 Task: Filter all files by the files "Created by me"
Action: Mouse moved to (102, 191)
Screenshot: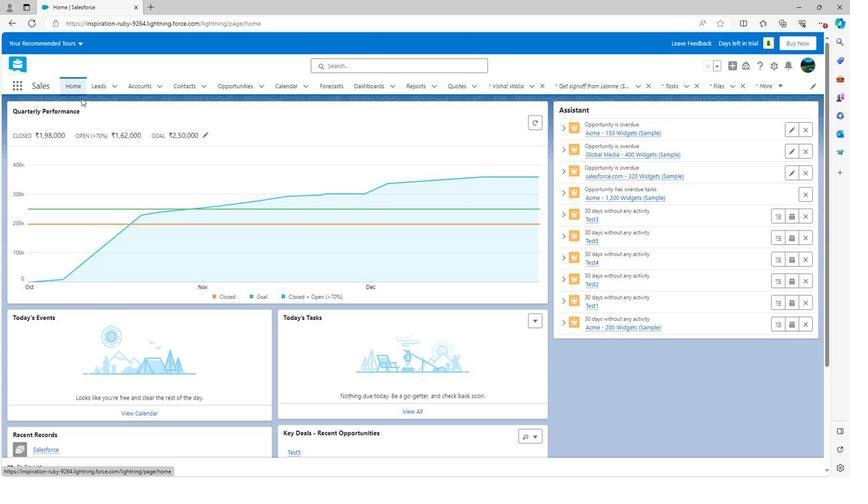 
Action: Mouse scrolled (102, 190) with delta (0, 0)
Screenshot: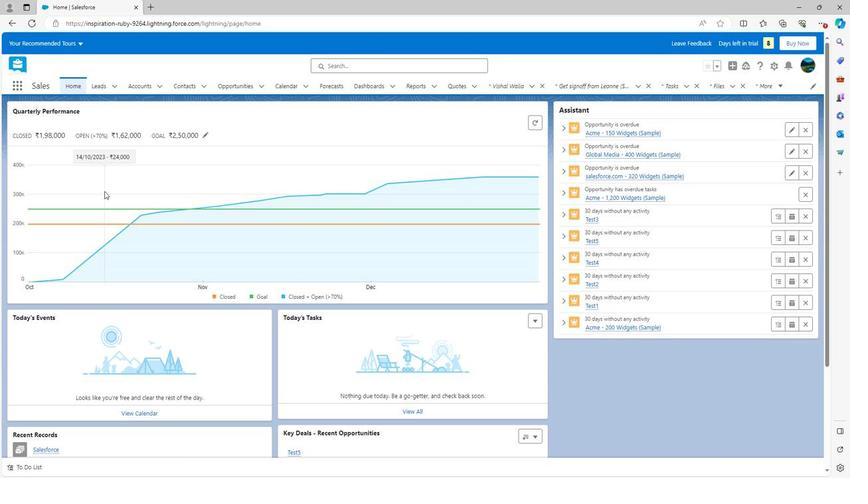 
Action: Mouse scrolled (102, 190) with delta (0, 0)
Screenshot: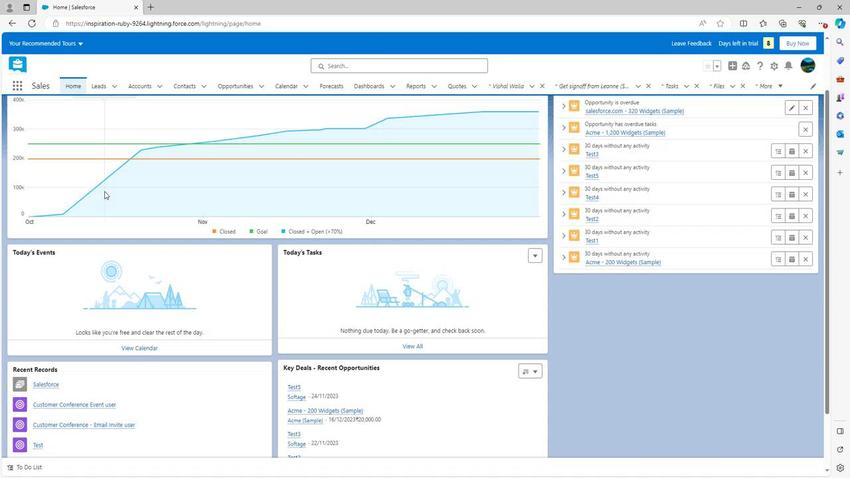 
Action: Mouse scrolled (102, 190) with delta (0, 0)
Screenshot: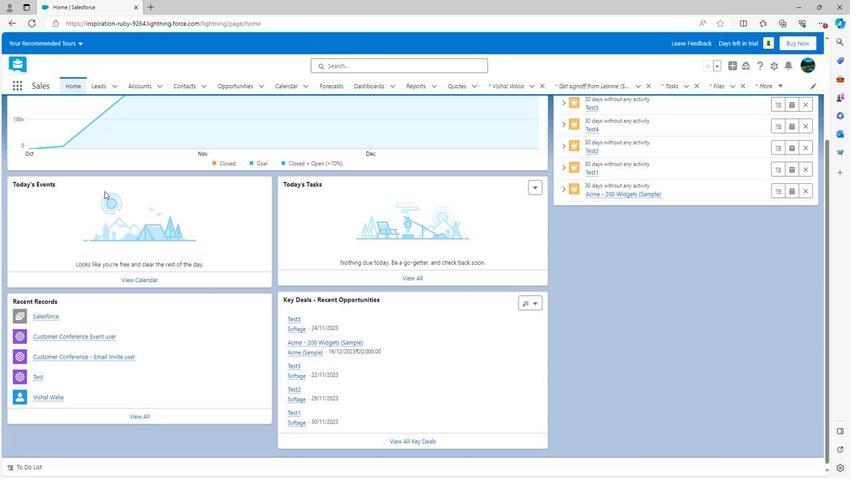 
Action: Mouse scrolled (102, 192) with delta (0, 0)
Screenshot: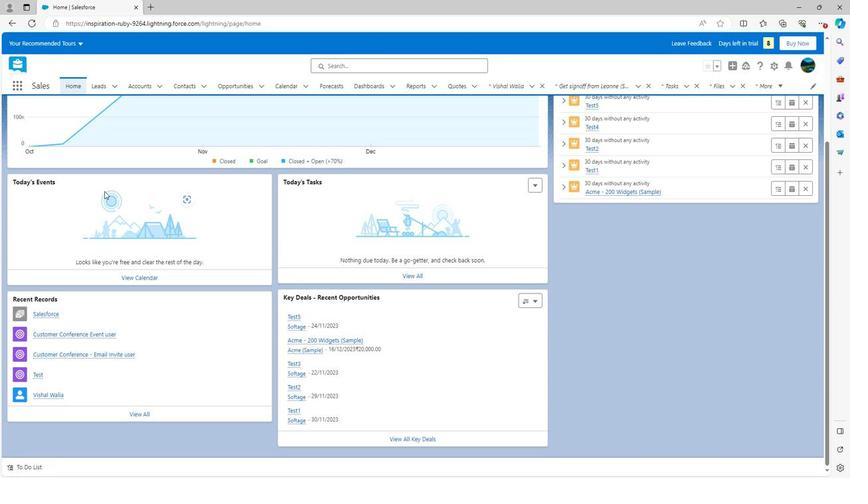 
Action: Mouse scrolled (102, 192) with delta (0, 0)
Screenshot: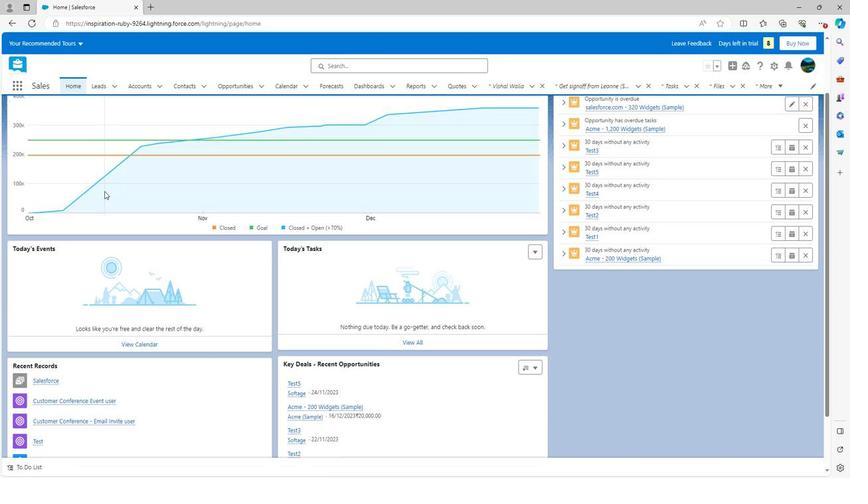 
Action: Mouse scrolled (102, 192) with delta (0, 0)
Screenshot: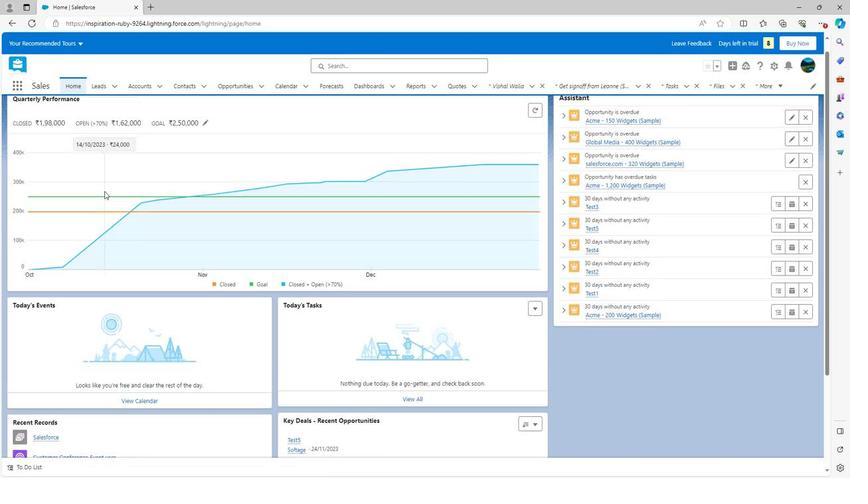 
Action: Mouse scrolled (102, 192) with delta (0, 0)
Screenshot: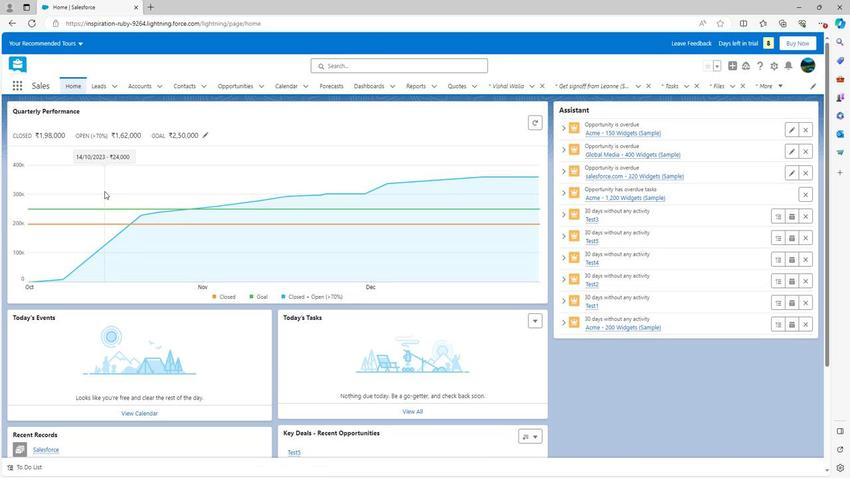 
Action: Mouse scrolled (102, 192) with delta (0, 0)
Screenshot: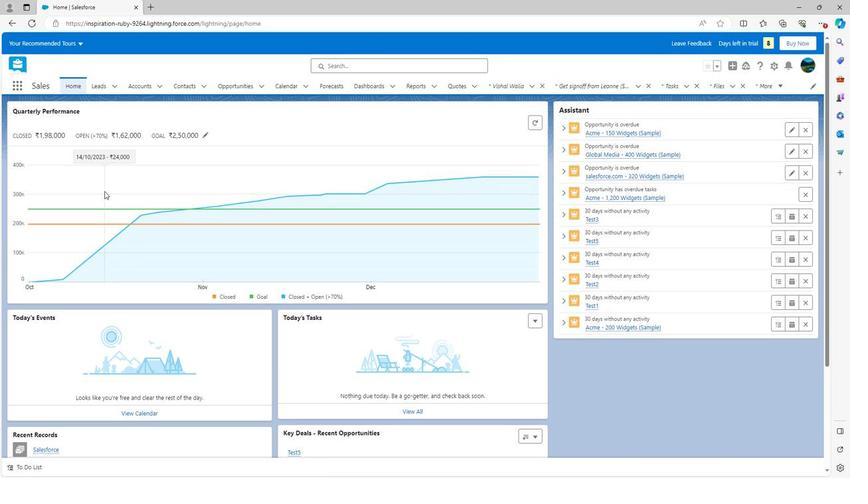 
Action: Mouse moved to (719, 84)
Screenshot: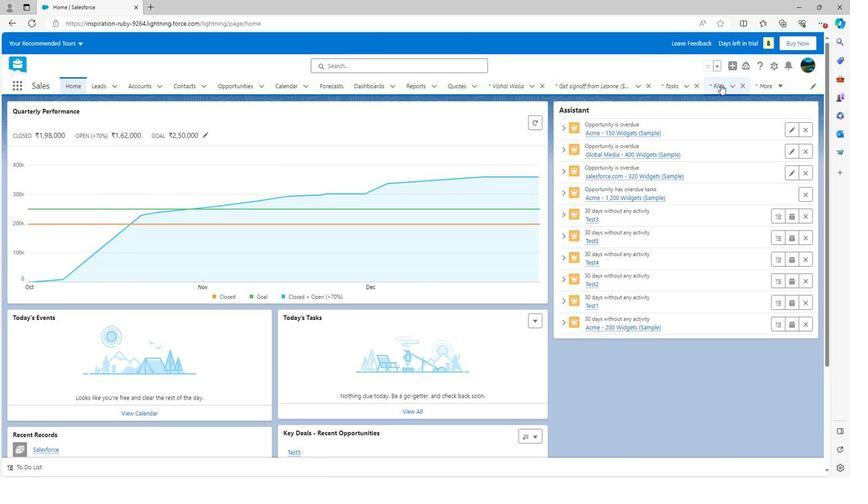 
Action: Mouse pressed left at (719, 84)
Screenshot: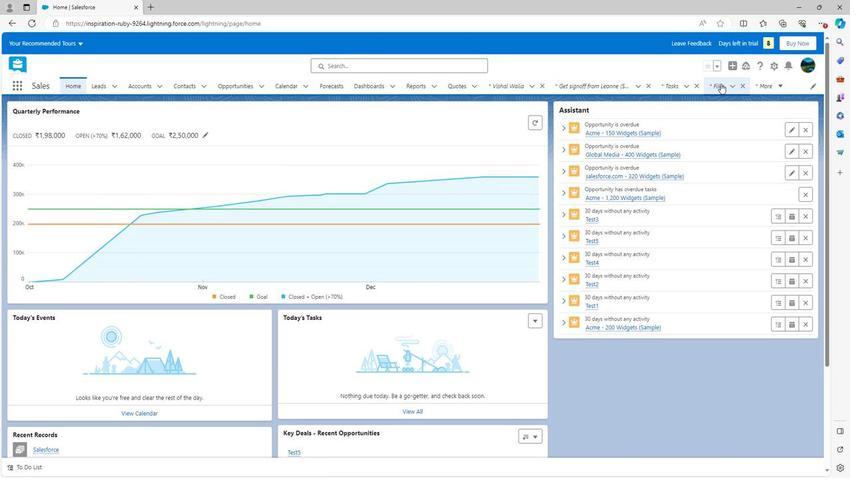 
Action: Mouse moved to (730, 87)
Screenshot: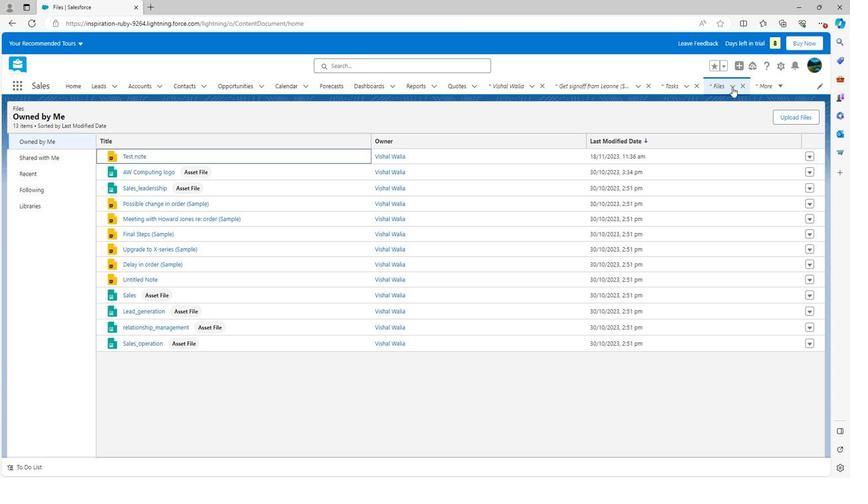 
Action: Mouse pressed left at (730, 87)
Screenshot: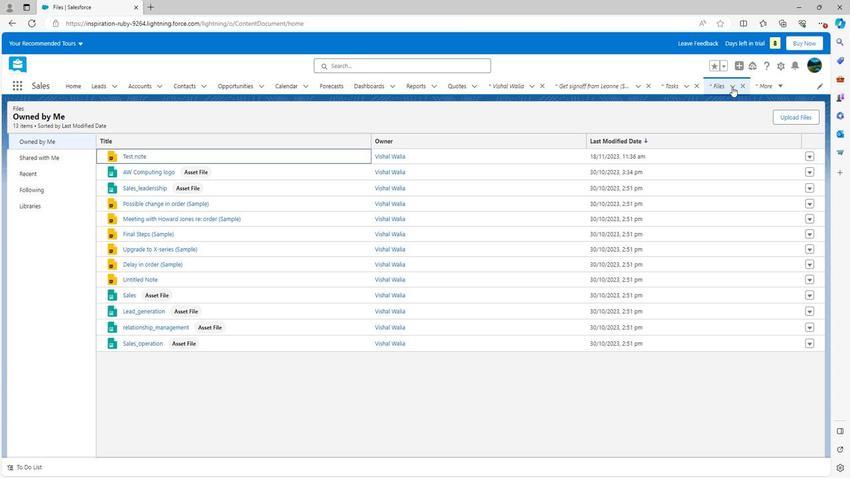 
Action: Mouse moved to (622, 114)
Screenshot: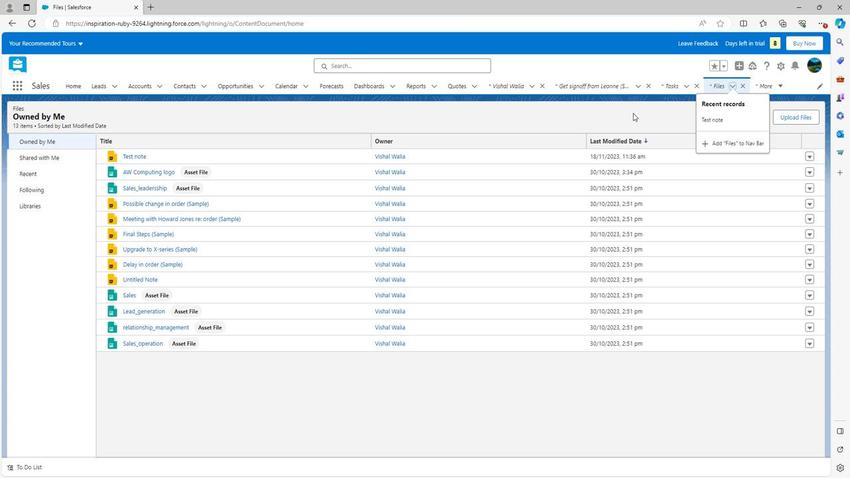 
Action: Mouse pressed left at (622, 114)
Screenshot: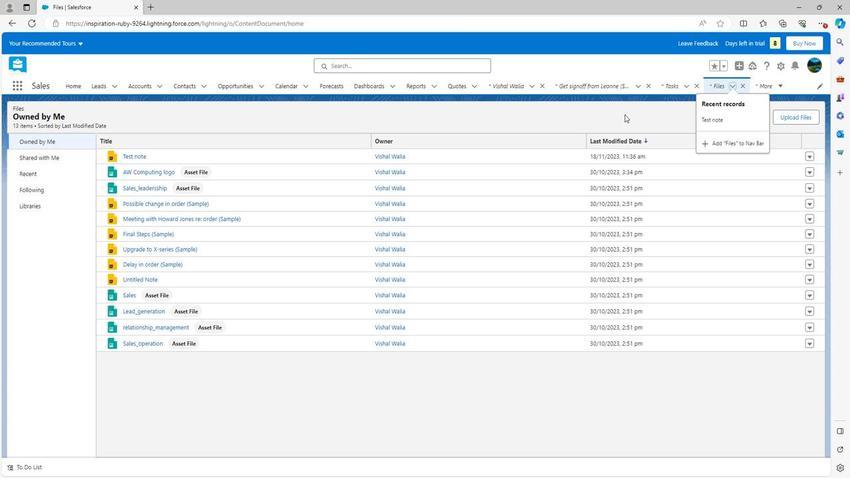 
Action: Mouse moved to (41, 140)
Screenshot: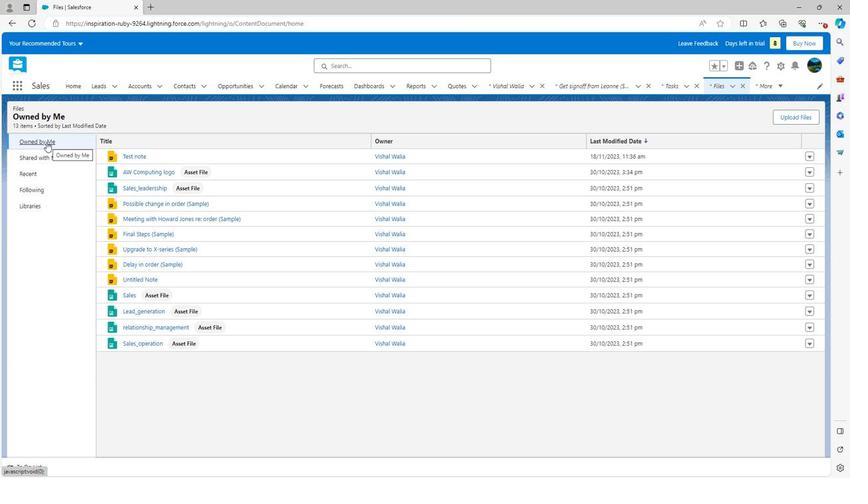 
Action: Mouse pressed left at (41, 140)
Screenshot: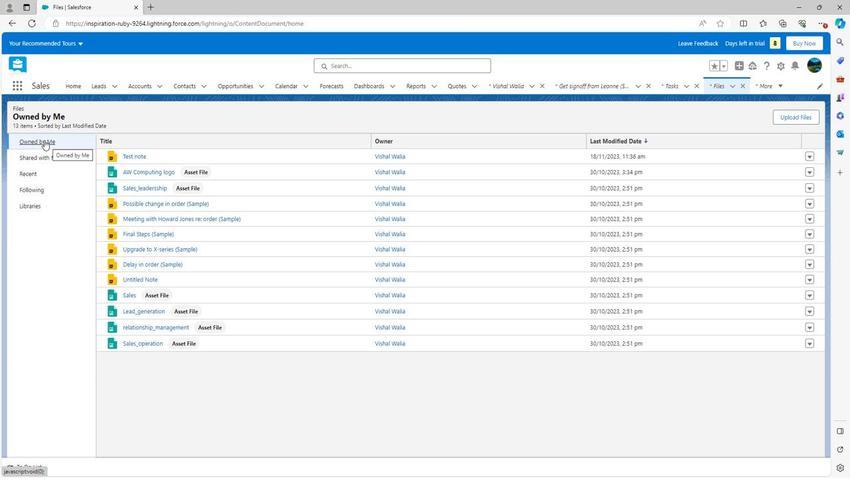 
Action: Mouse moved to (117, 203)
Screenshot: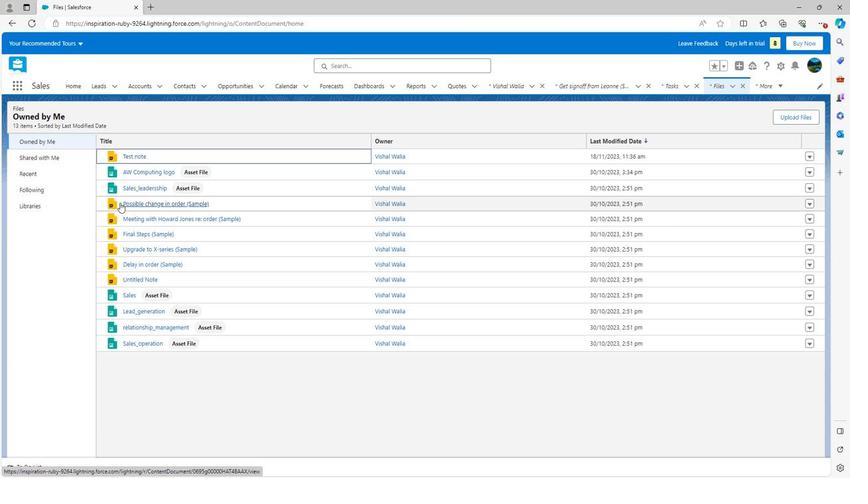 
Action: Mouse scrolled (117, 202) with delta (0, 0)
Screenshot: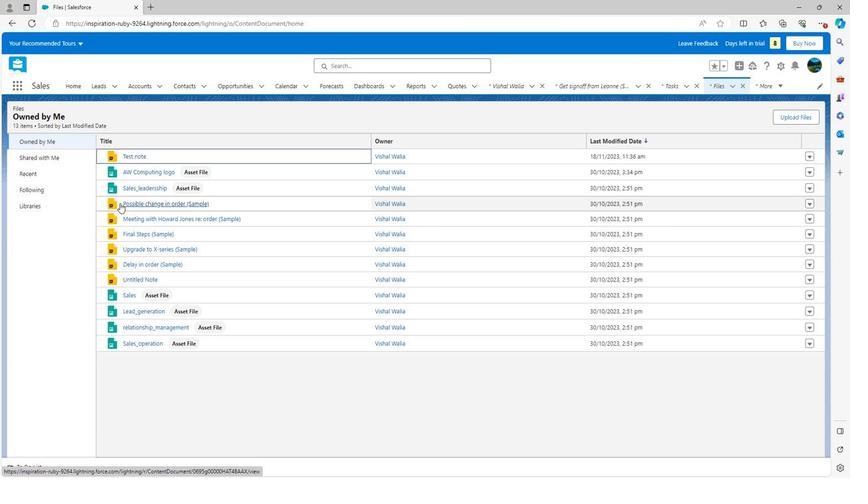 
Action: Mouse moved to (152, 210)
Screenshot: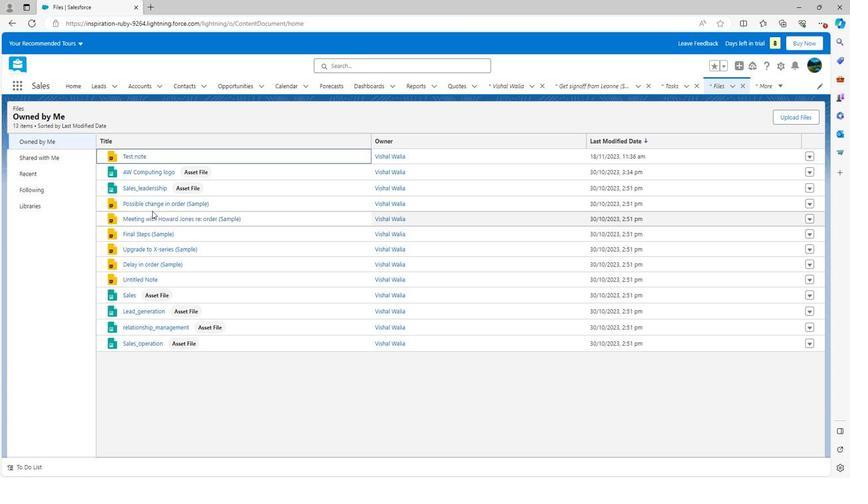 
